 Task: Install the 'Tasks in a Box for Outlook' add-in in Outlook.
Action: Mouse moved to (14, 72)
Screenshot: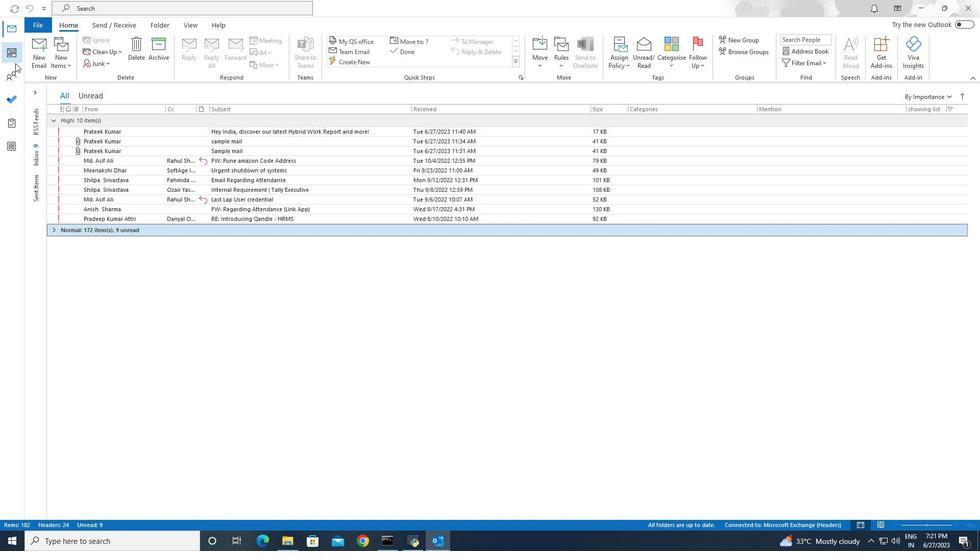 
Action: Mouse pressed left at (14, 72)
Screenshot: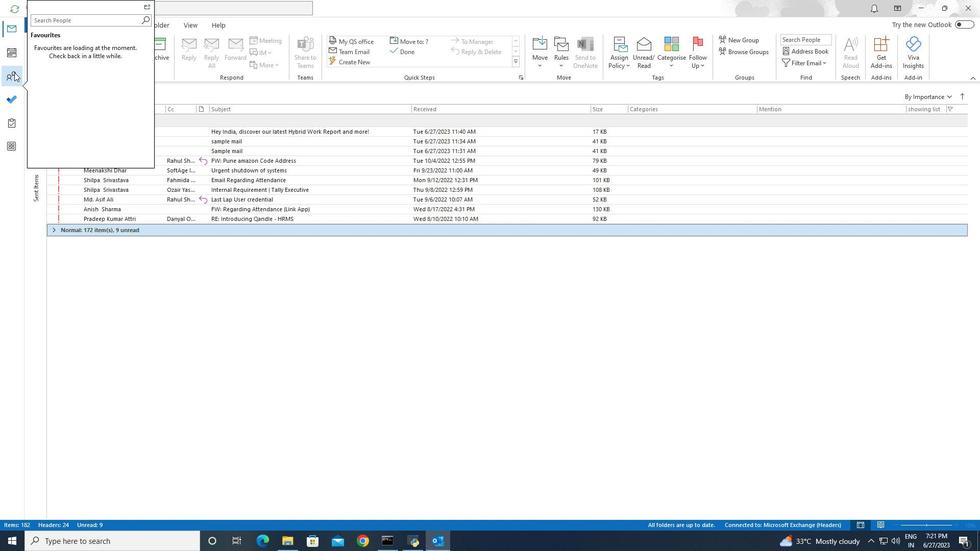 
Action: Mouse moved to (34, 20)
Screenshot: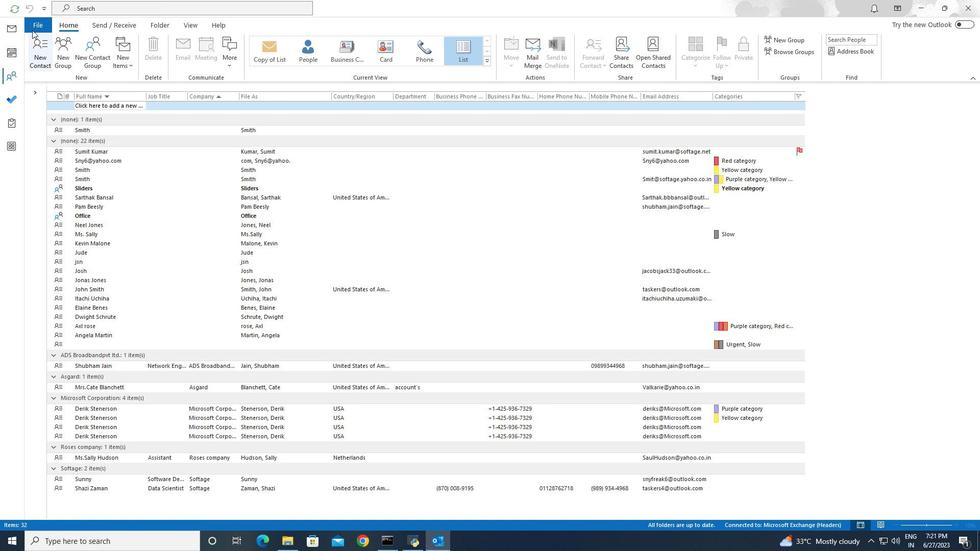 
Action: Mouse pressed left at (34, 20)
Screenshot: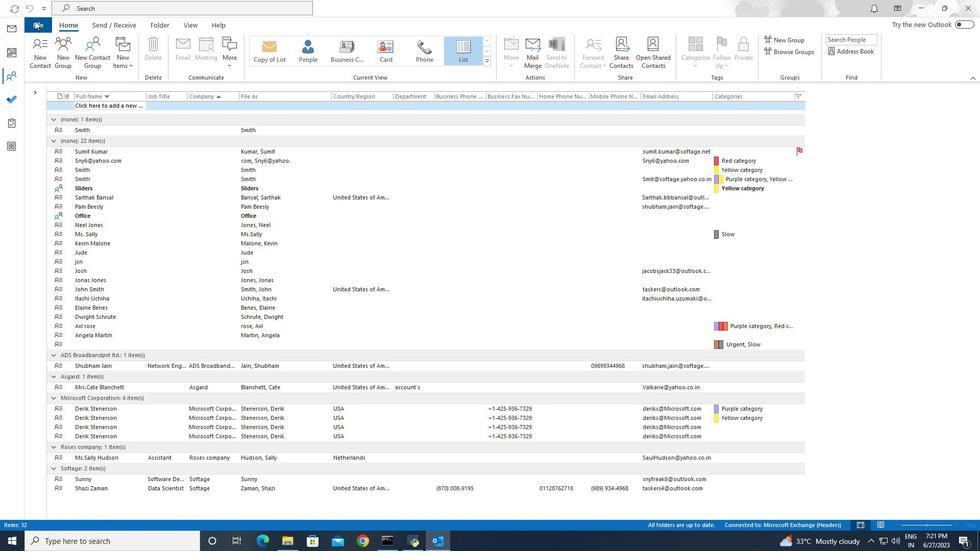 
Action: Mouse moved to (135, 409)
Screenshot: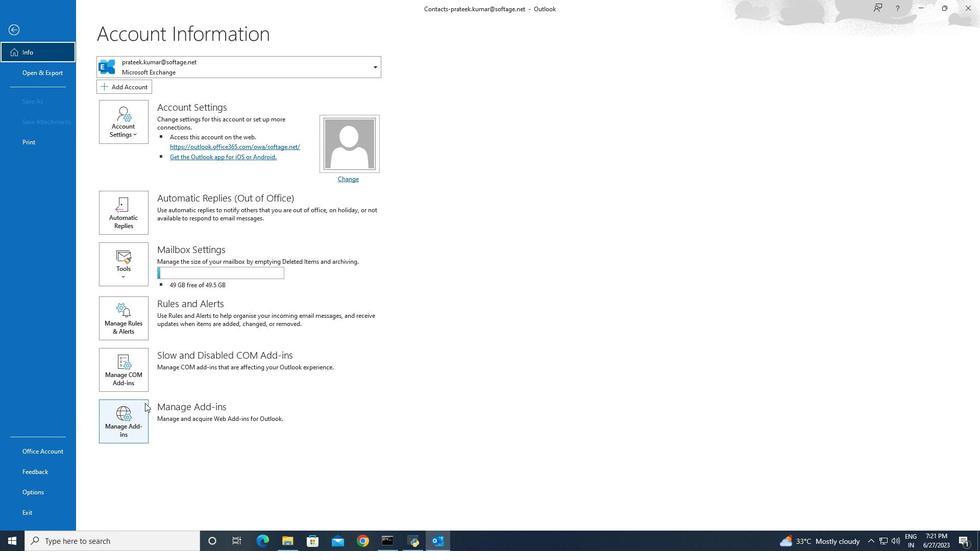 
Action: Mouse pressed left at (135, 409)
Screenshot: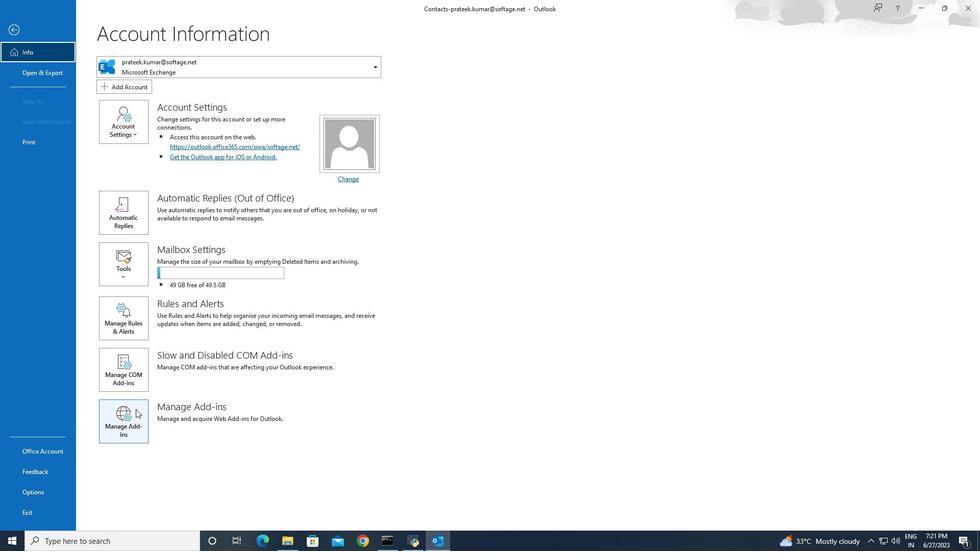 
Action: Mouse moved to (391, 239)
Screenshot: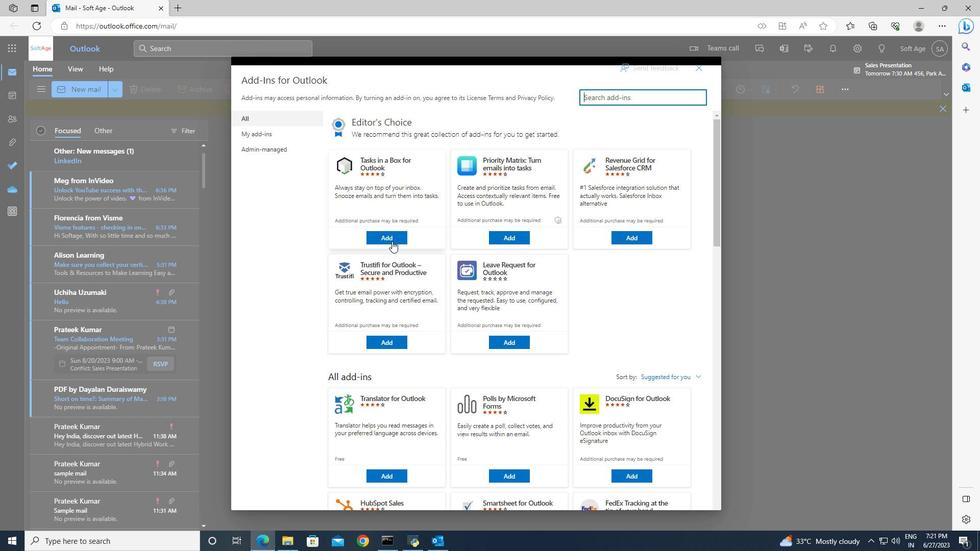 
Action: Mouse pressed left at (391, 239)
Screenshot: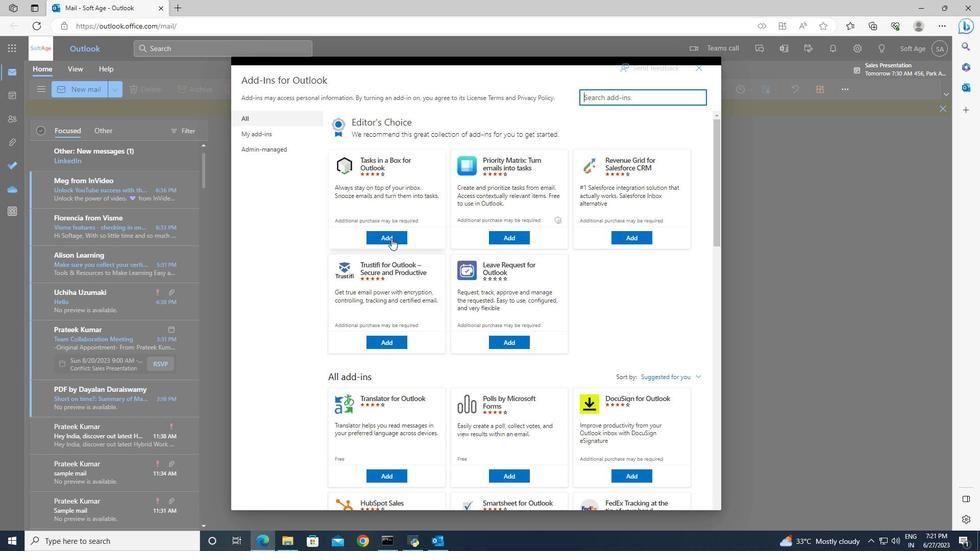 
Action: Mouse moved to (559, 208)
Screenshot: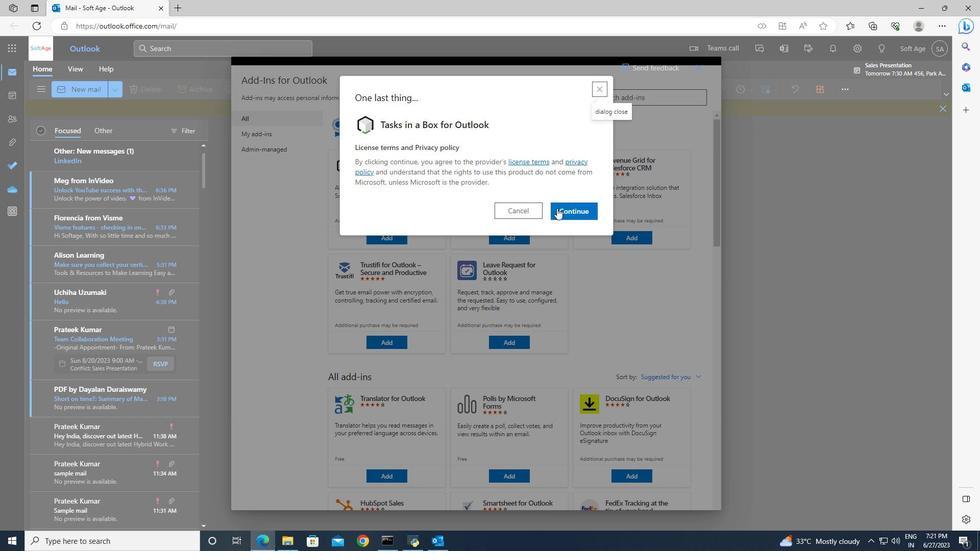 
Action: Mouse pressed left at (559, 208)
Screenshot: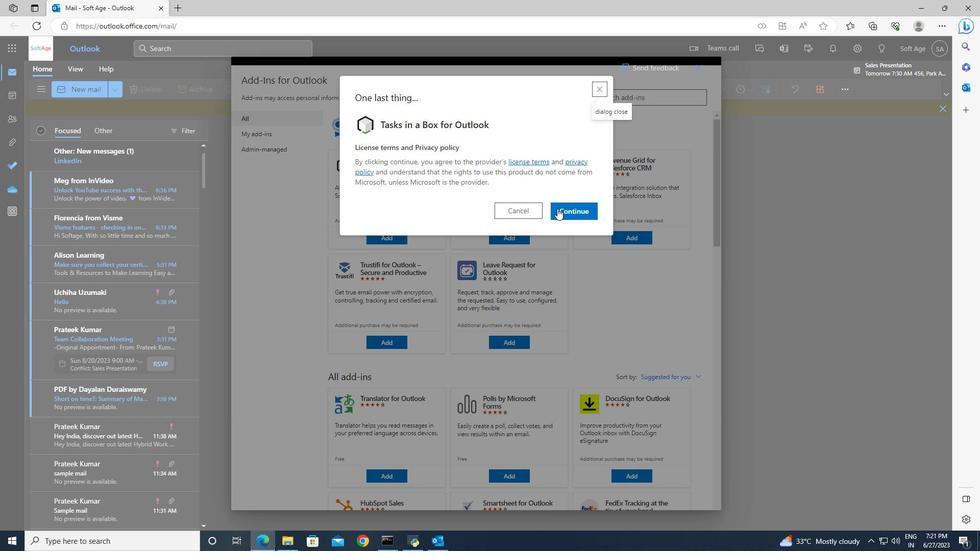 
Action: Mouse moved to (536, 214)
Screenshot: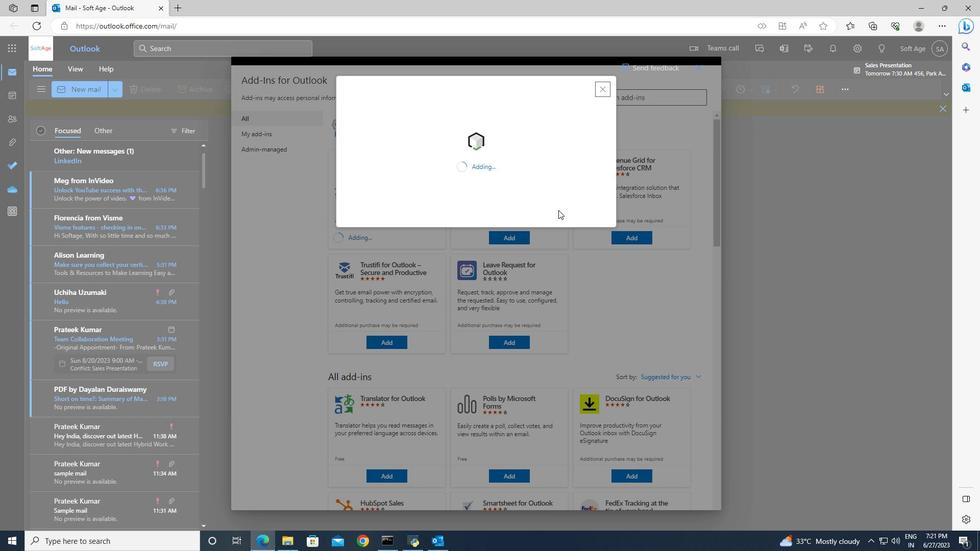 
